 Task: Search for emails with specific message properties: `in:inbox is:unread is:starred`.
Action: Mouse moved to (179, 70)
Screenshot: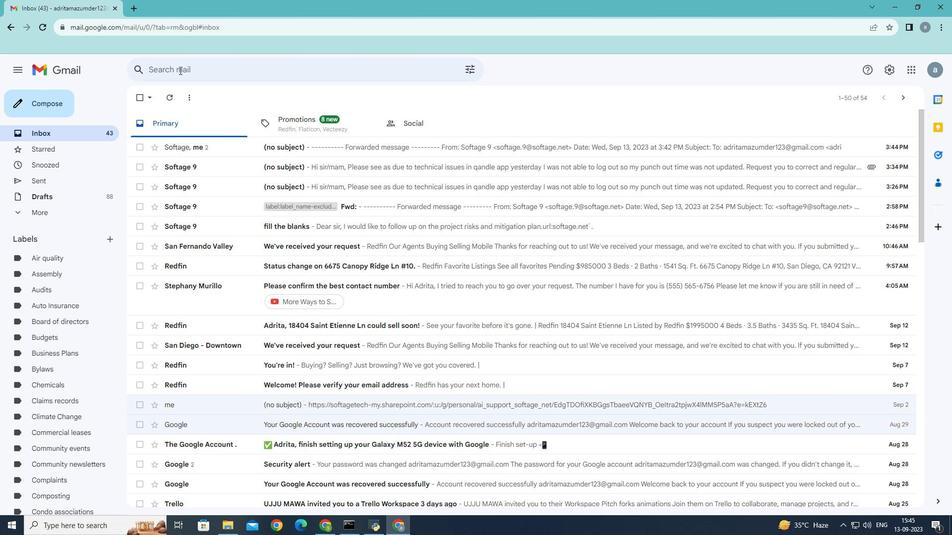 
Action: Mouse pressed left at (179, 70)
Screenshot: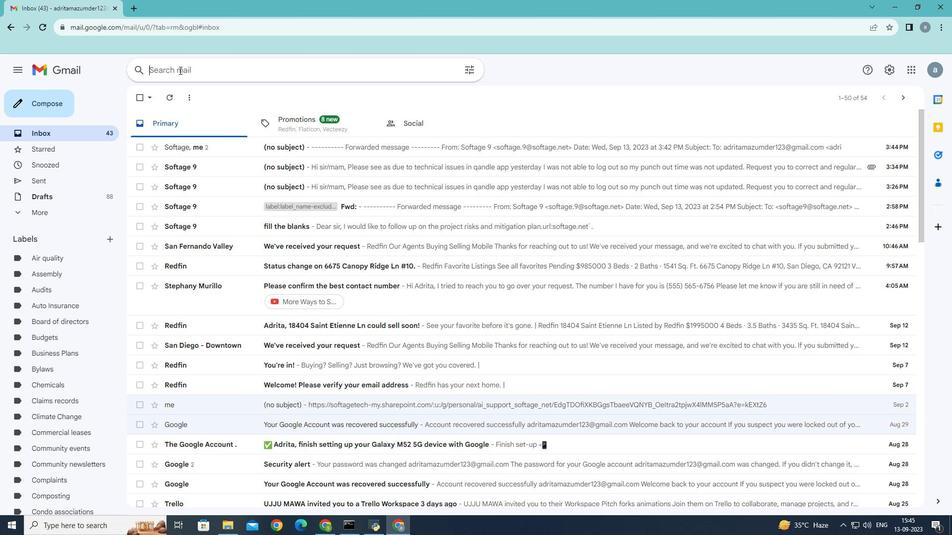 
Action: Mouse moved to (470, 70)
Screenshot: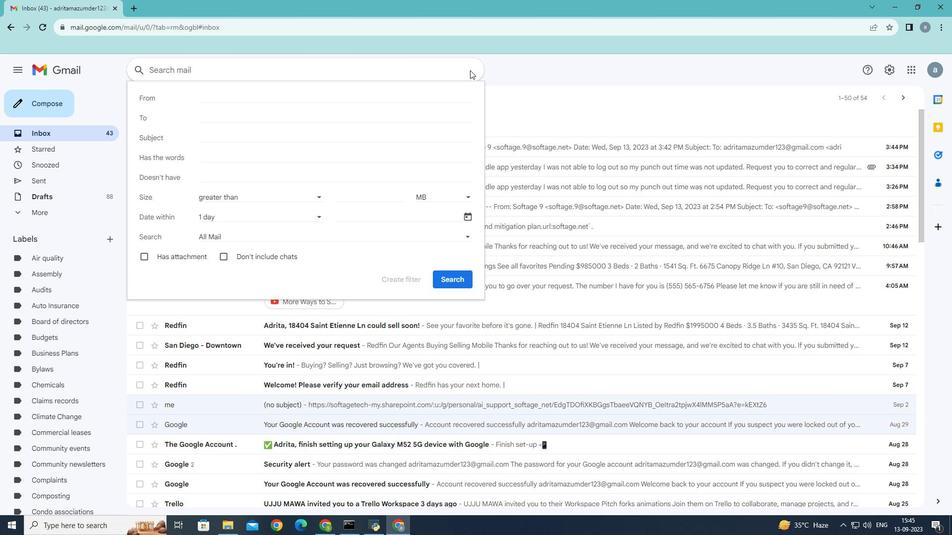 
Action: Mouse pressed left at (470, 70)
Screenshot: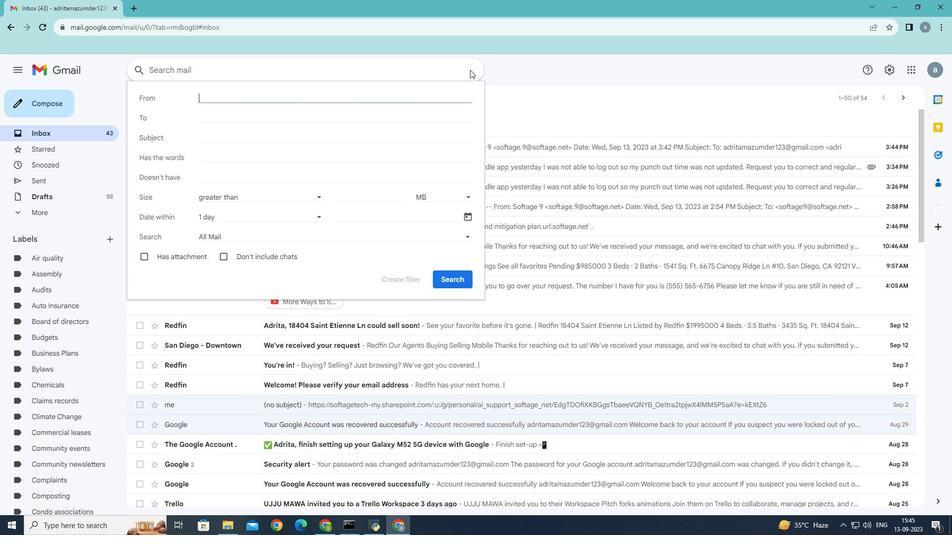 
Action: Mouse moved to (228, 71)
Screenshot: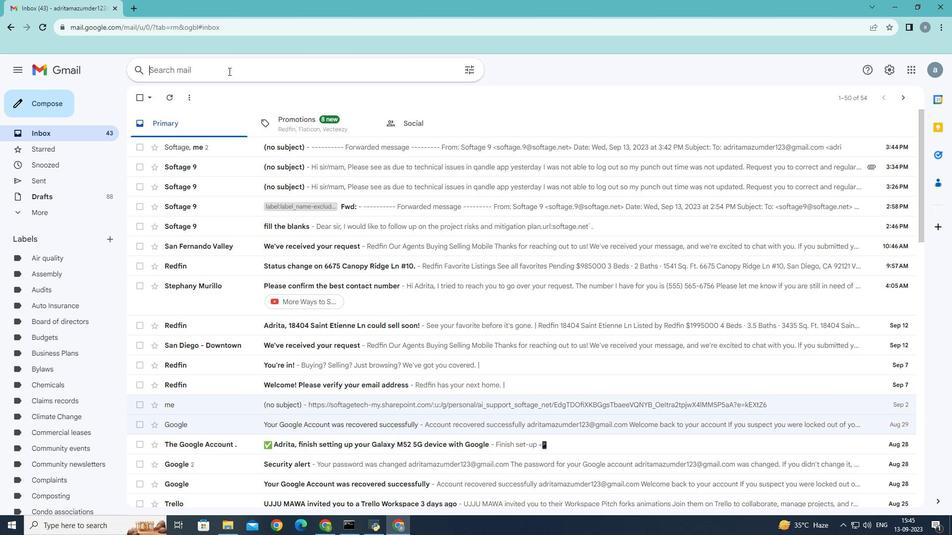 
Action: Mouse pressed left at (228, 71)
Screenshot: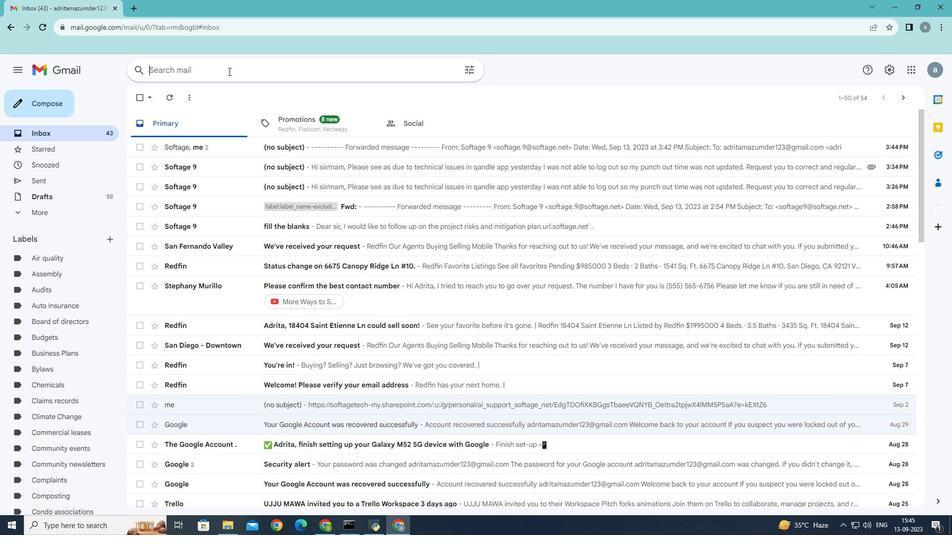 
Action: Mouse moved to (228, 71)
Screenshot: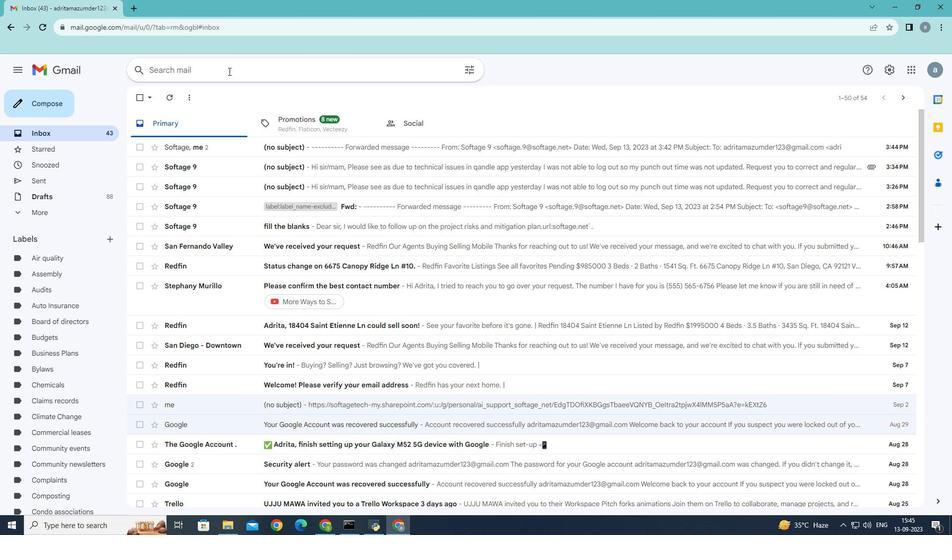 
Action: Mouse pressed left at (228, 71)
Screenshot: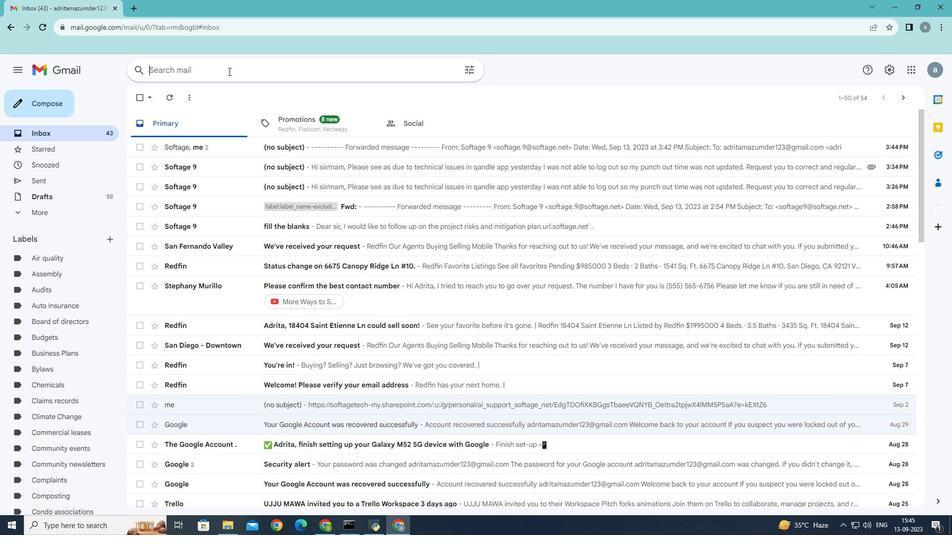 
Action: Mouse moved to (456, 68)
Screenshot: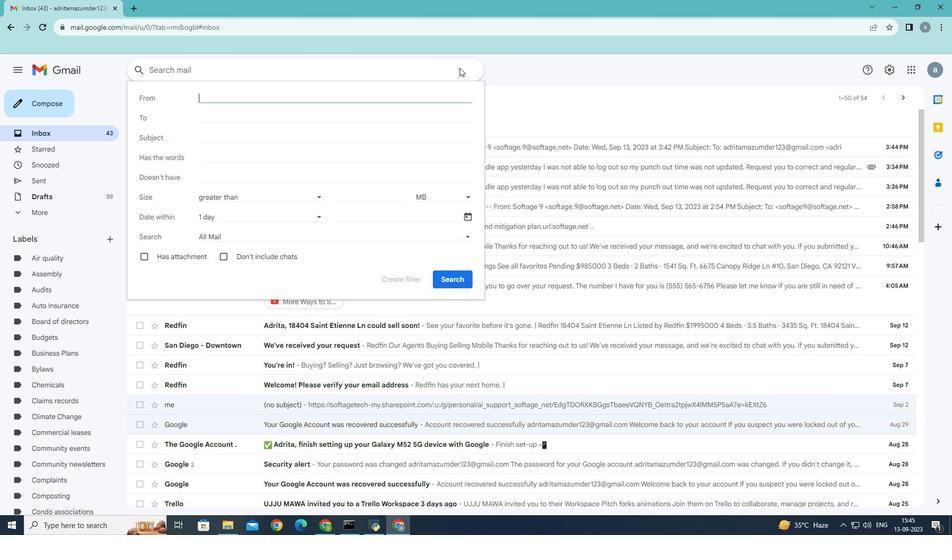 
Action: Mouse pressed left at (456, 68)
Screenshot: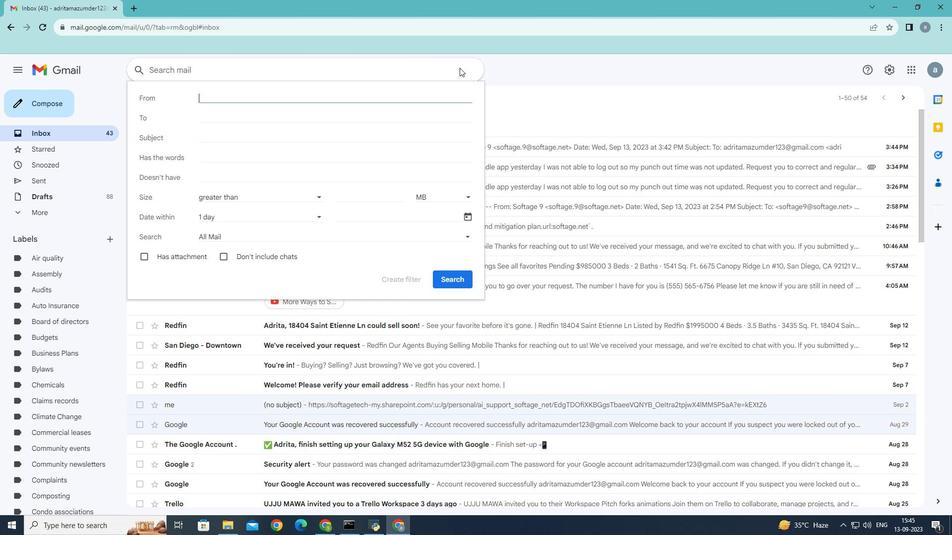 
Action: Mouse moved to (234, 66)
Screenshot: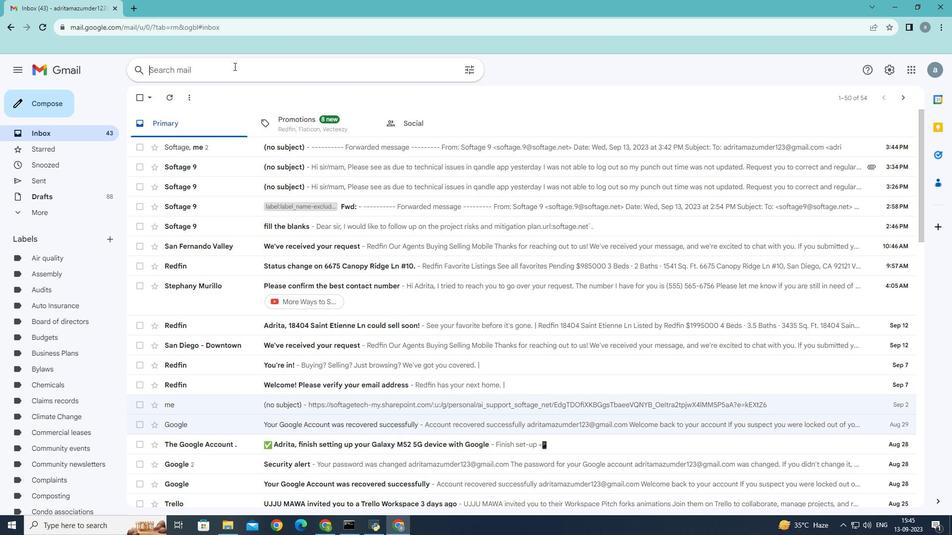 
Action: Mouse pressed left at (234, 66)
Screenshot: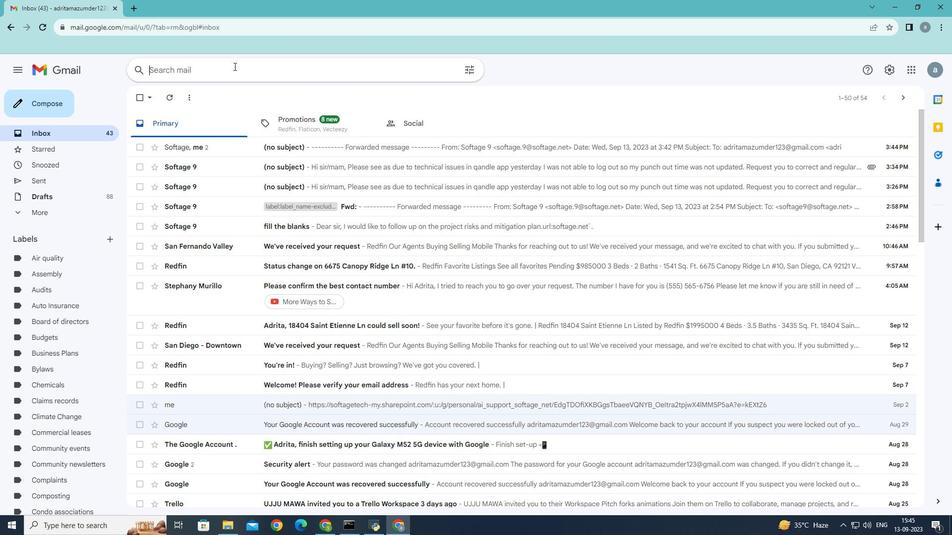 
Action: Mouse moved to (245, 69)
Screenshot: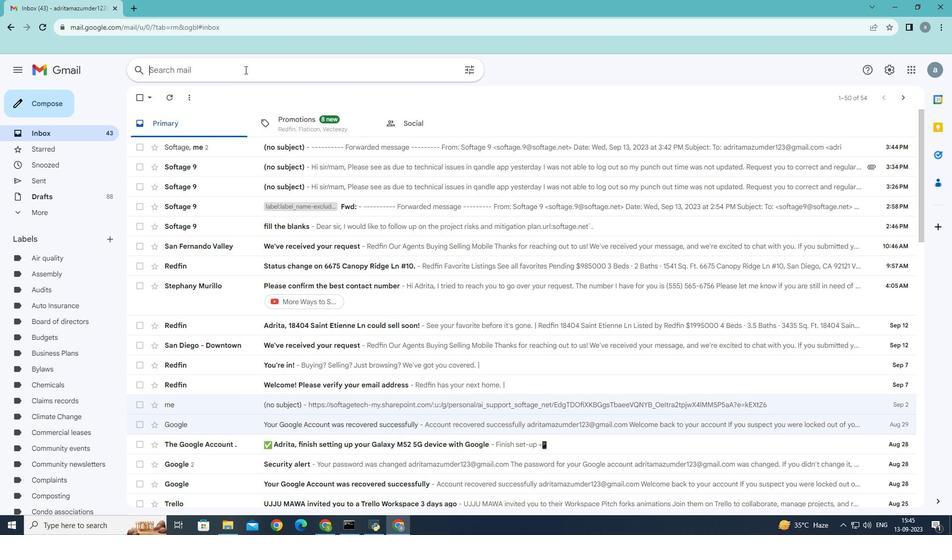
Action: Key pressed in
Screenshot: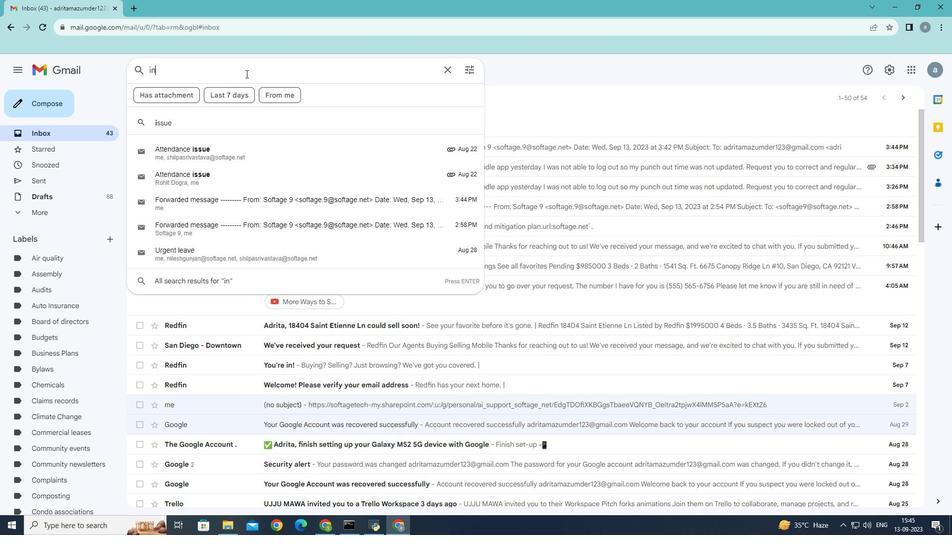 
Action: Mouse moved to (265, 56)
Screenshot: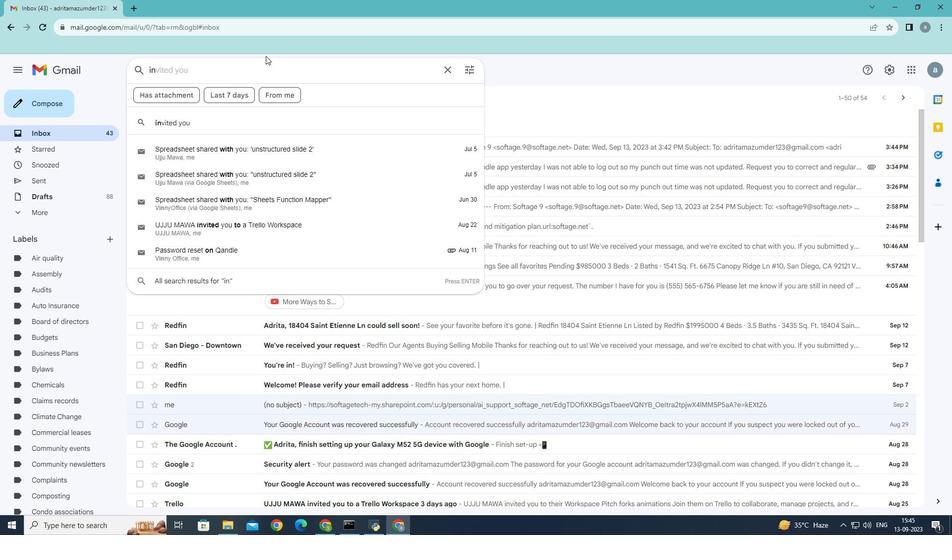 
Action: Key pressed <Key.shift>:inbox<Key.space>is<Key.shift>:unread<Key.space>is<Key.shift>:starred<Key.enter>
Screenshot: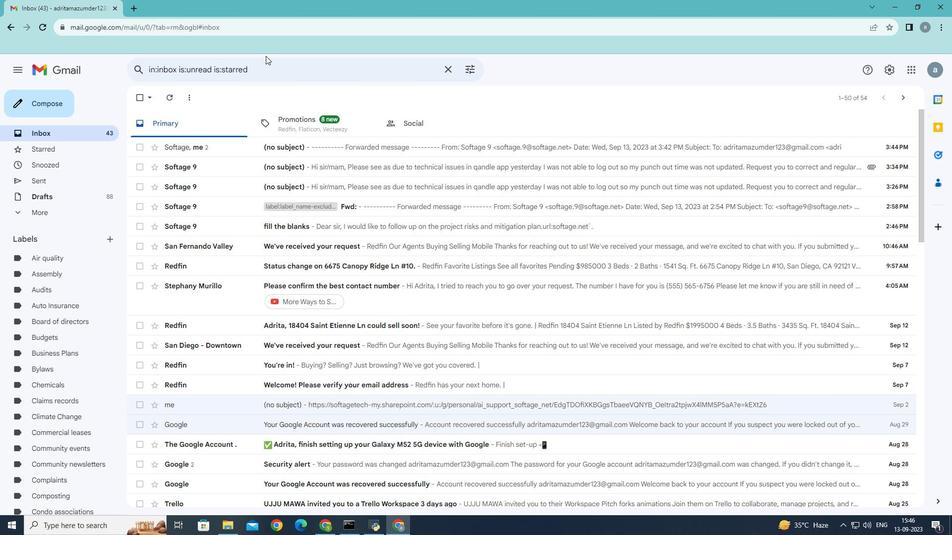 
Action: Mouse moved to (435, 216)
Screenshot: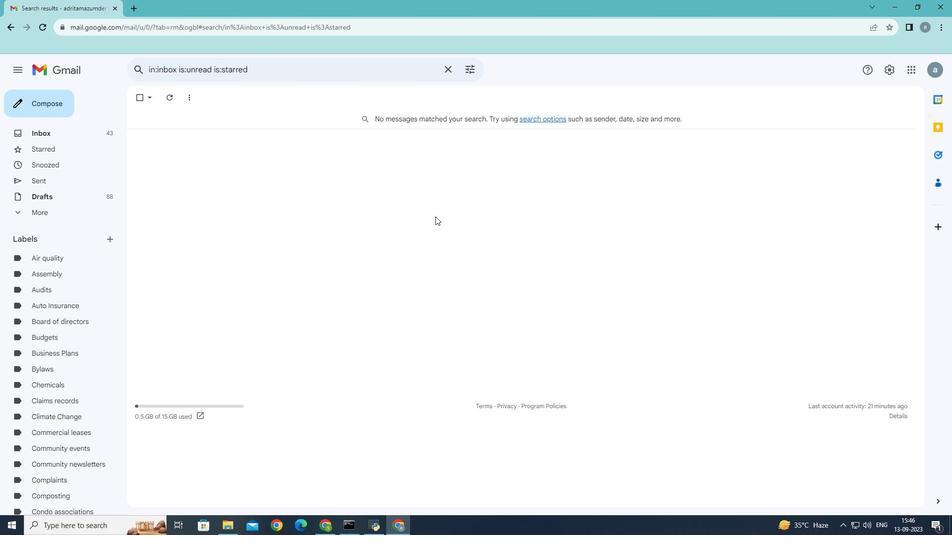
